 Task: Apply heading 1 to the text "Instagram".
Action: Mouse moved to (494, 152)
Screenshot: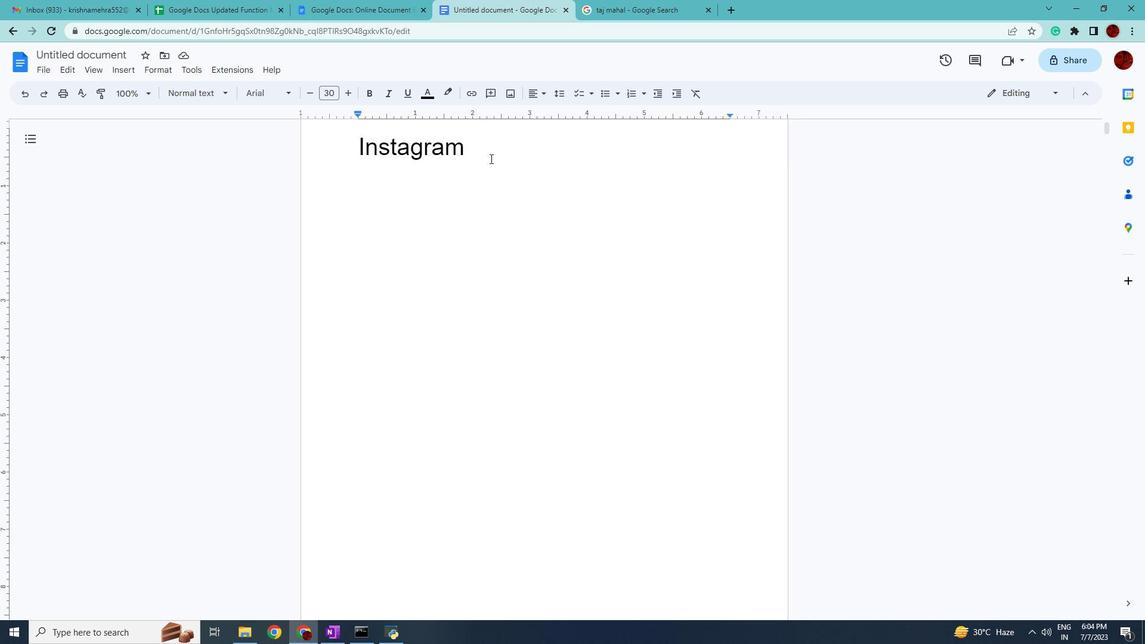 
Action: Mouse pressed left at (494, 152)
Screenshot: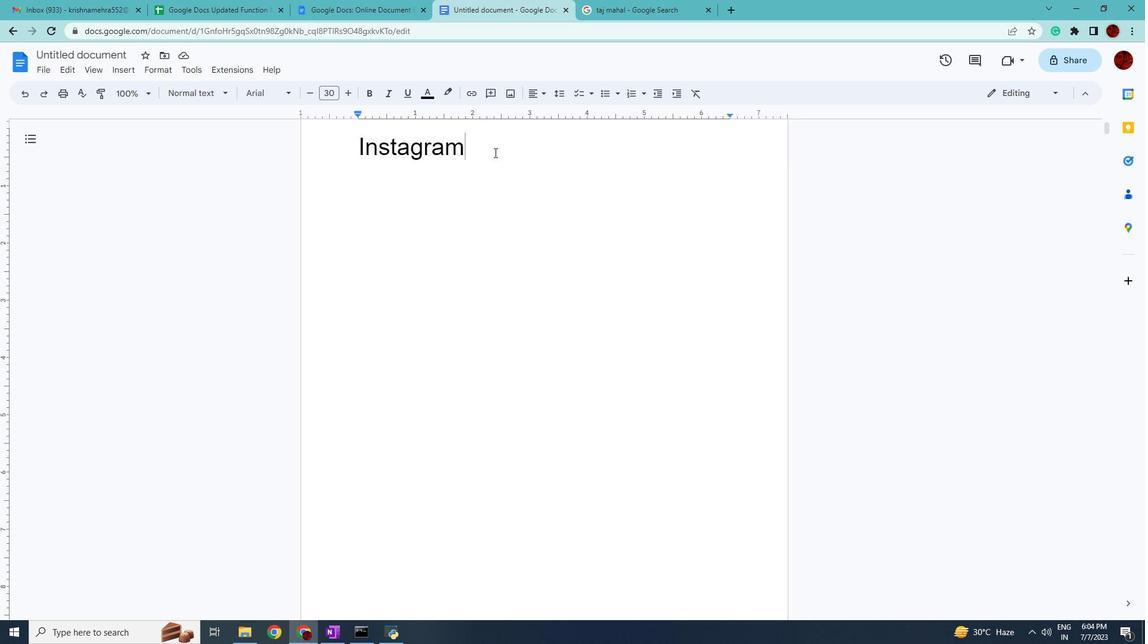 
Action: Mouse moved to (227, 96)
Screenshot: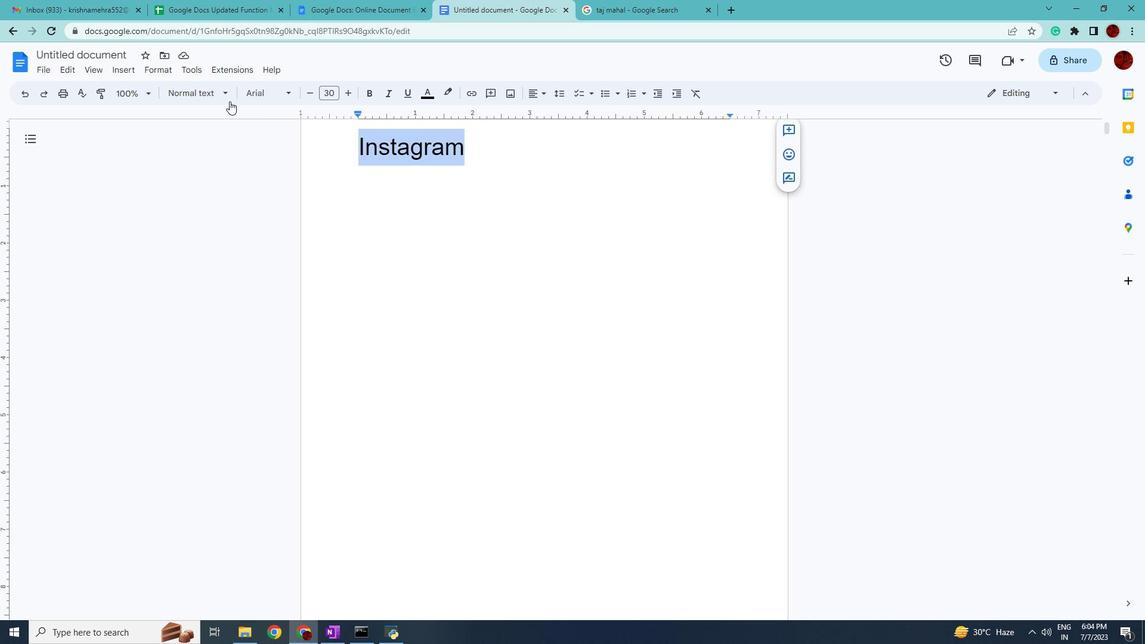 
Action: Mouse pressed left at (227, 96)
Screenshot: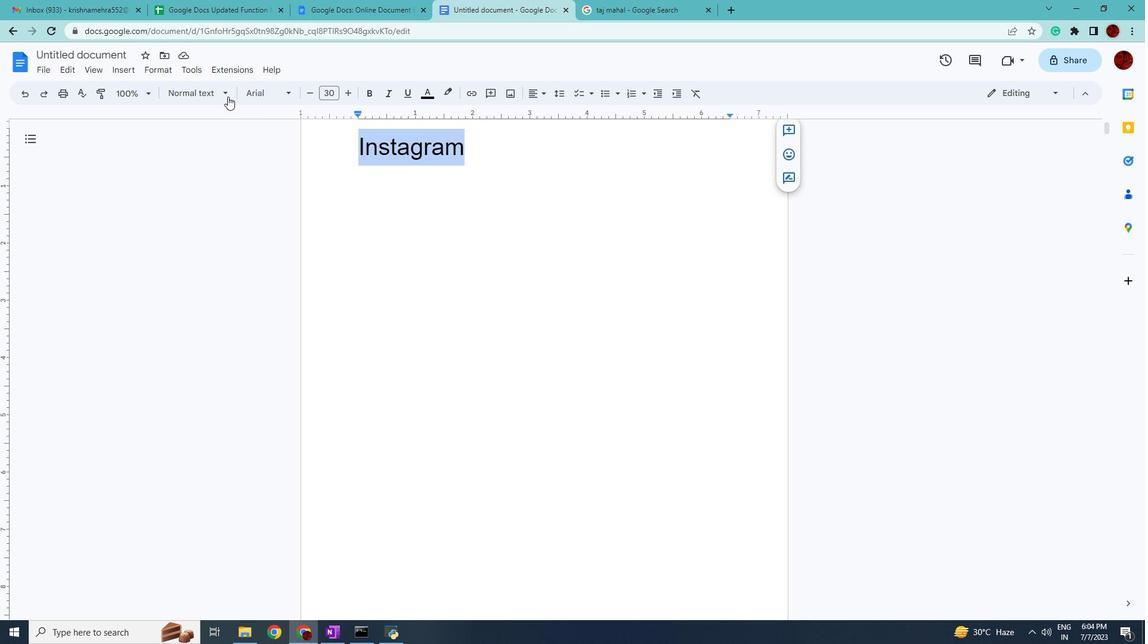 
Action: Mouse moved to (353, 244)
Screenshot: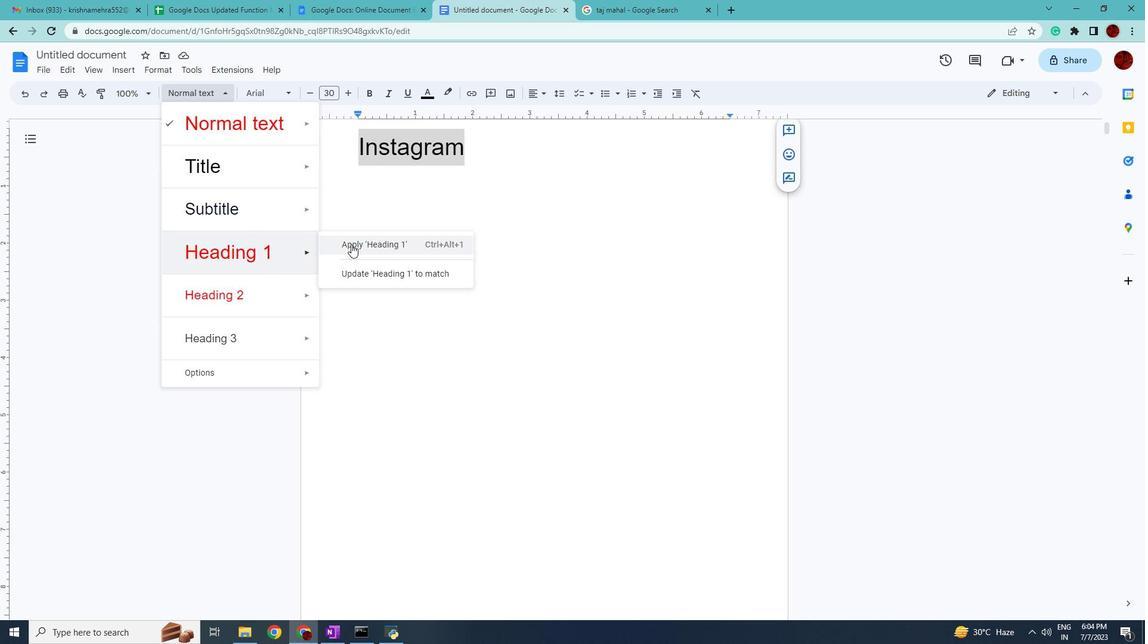 
Action: Mouse pressed left at (353, 244)
Screenshot: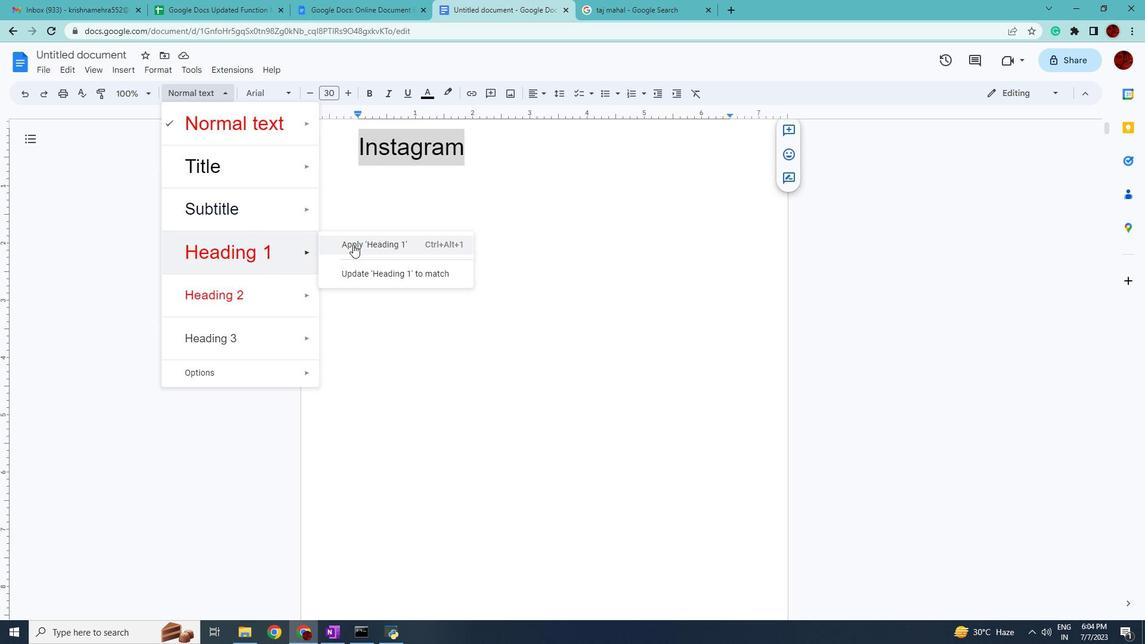 
